 Task: Add Josh Cellars Rose Wine to the cart.
Action: Mouse moved to (915, 285)
Screenshot: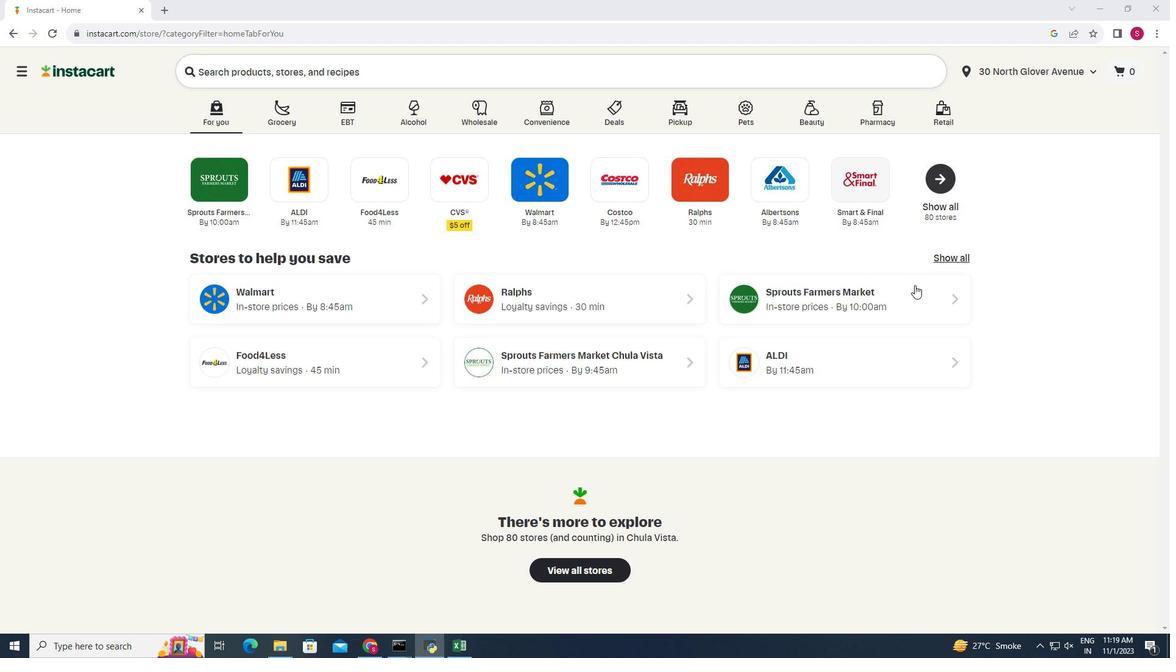 
Action: Mouse pressed left at (915, 285)
Screenshot: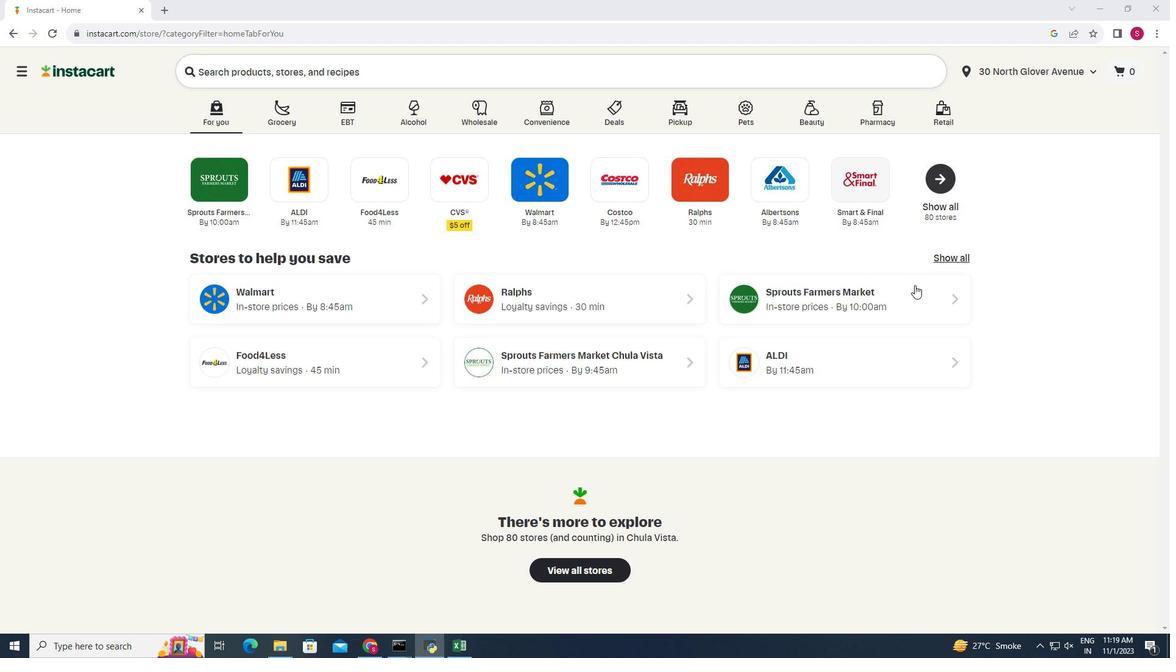 
Action: Mouse moved to (55, 584)
Screenshot: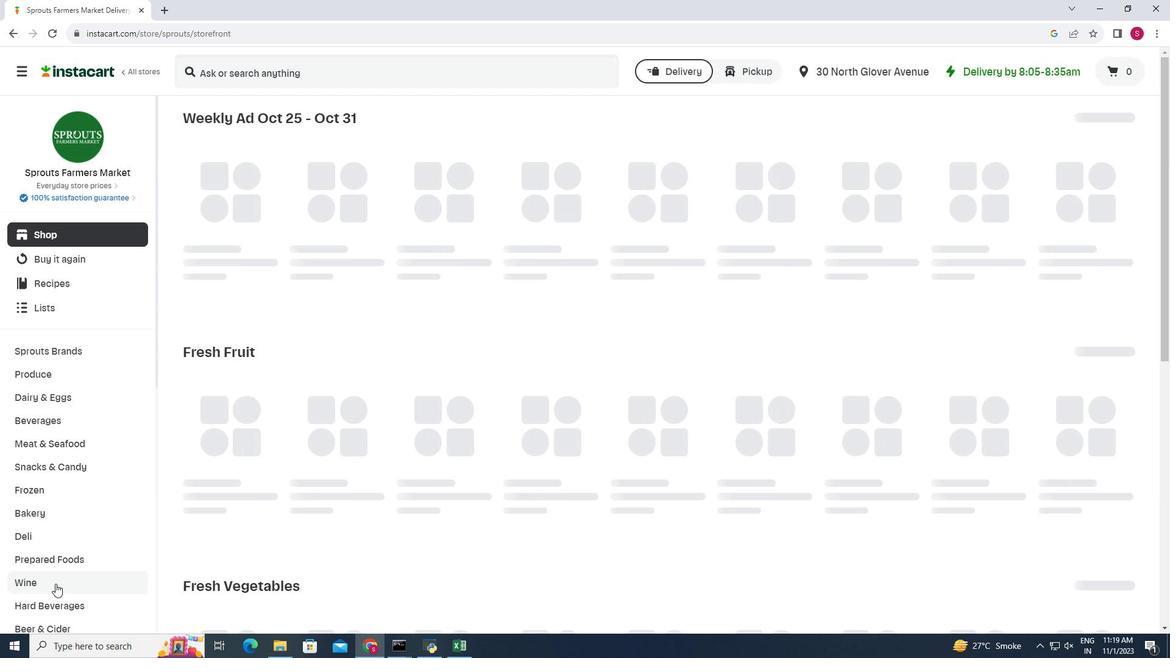 
Action: Mouse pressed left at (55, 584)
Screenshot: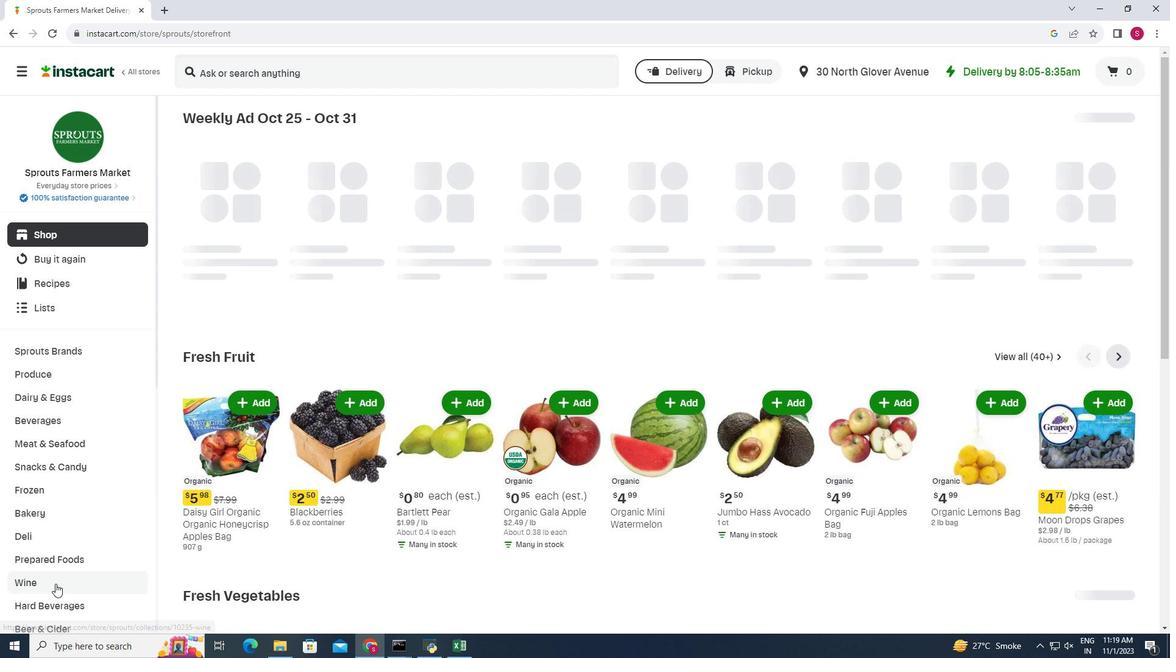 
Action: Mouse moved to (540, 154)
Screenshot: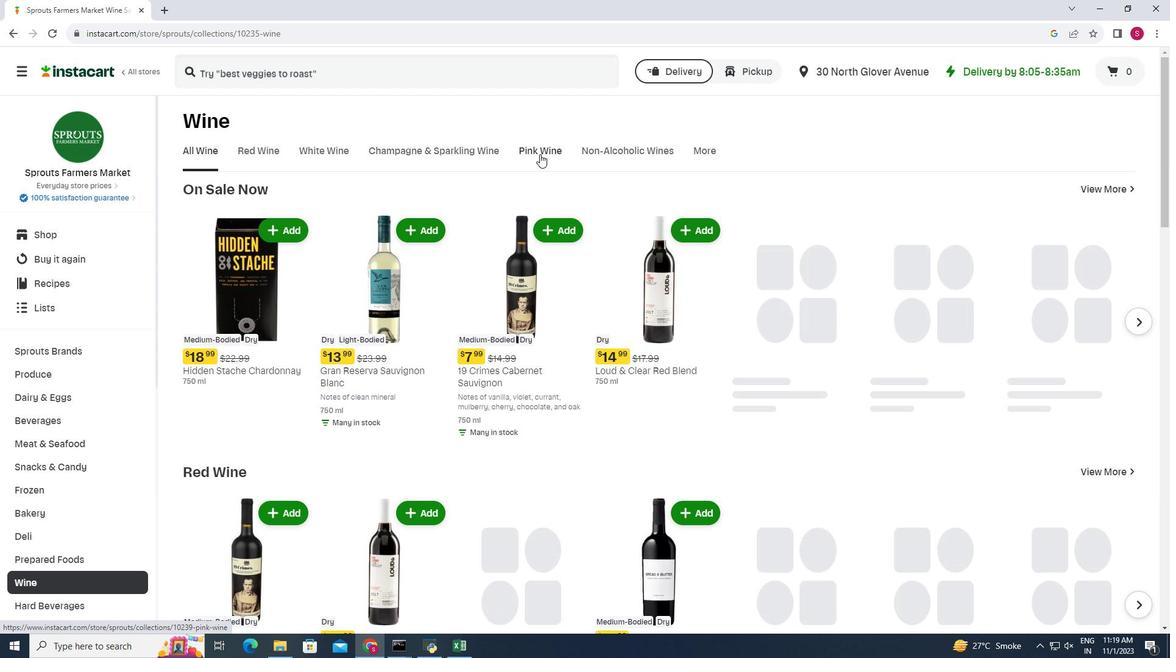 
Action: Mouse pressed left at (540, 154)
Screenshot: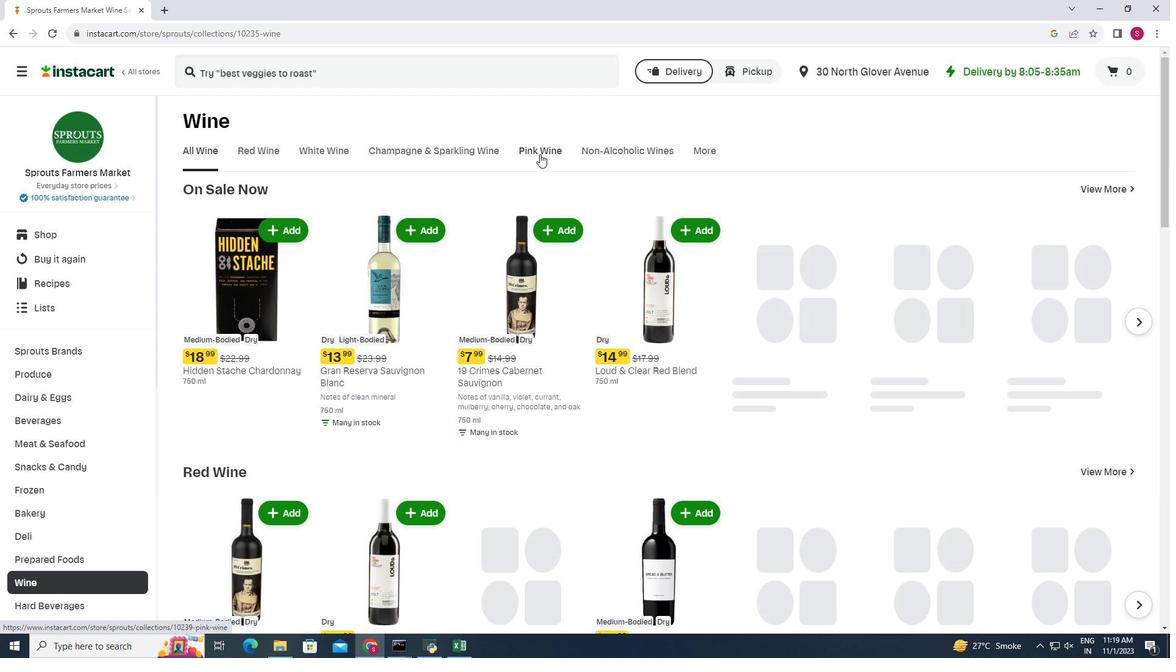 
Action: Mouse moved to (1117, 255)
Screenshot: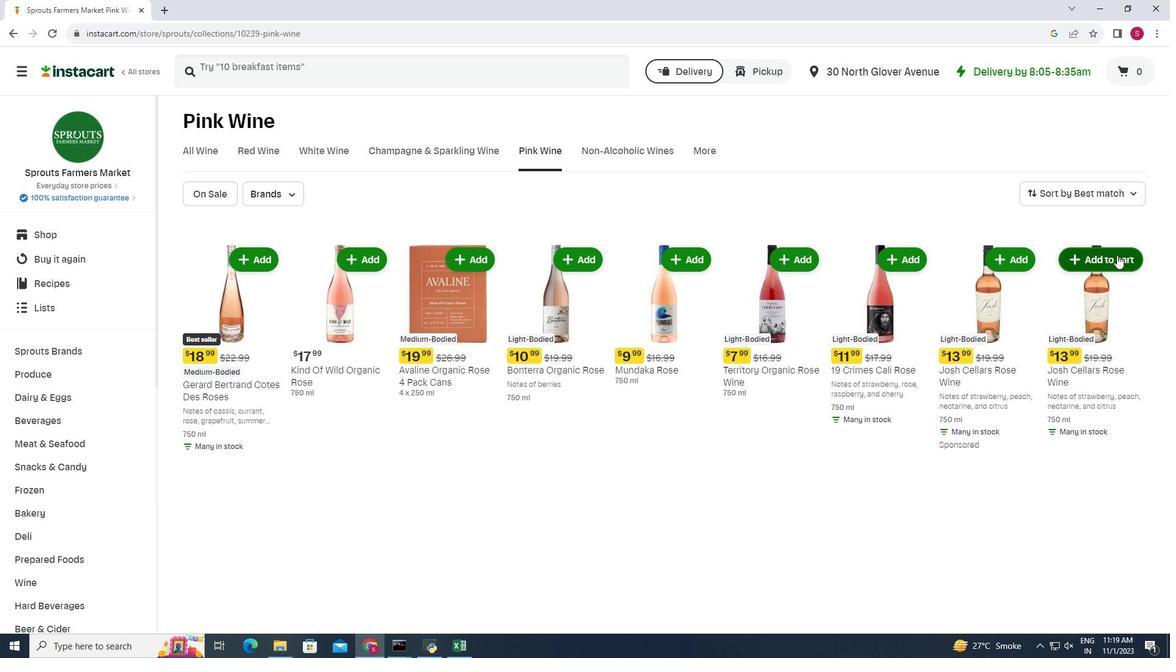
Action: Mouse pressed left at (1117, 255)
Screenshot: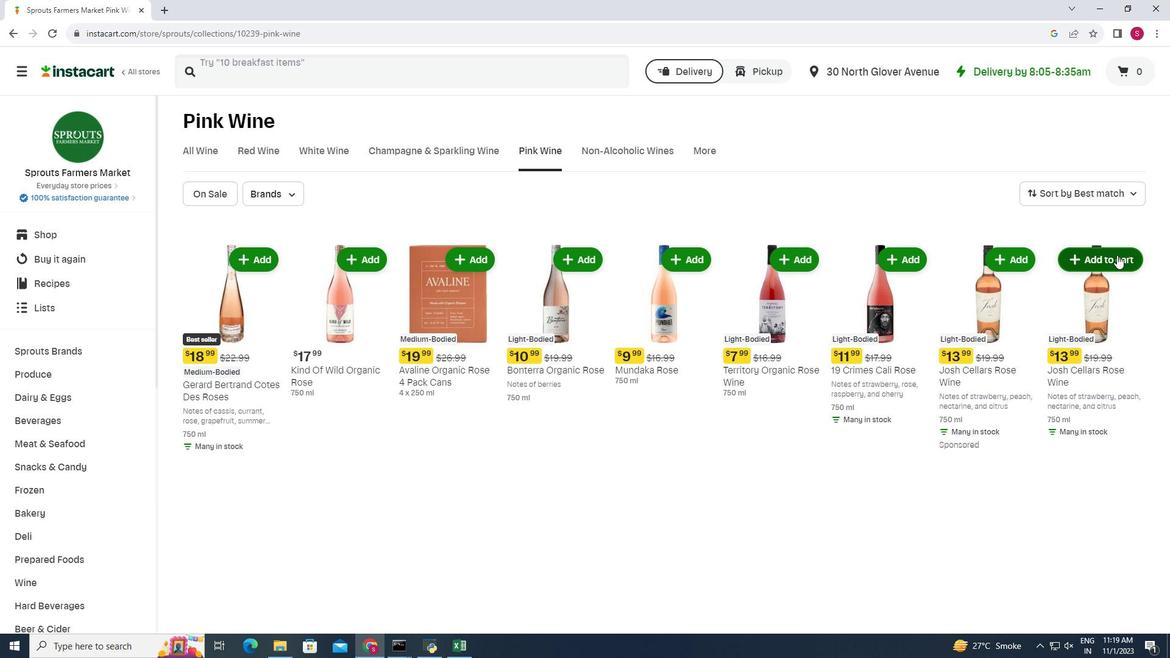 
Action: Mouse moved to (1062, 234)
Screenshot: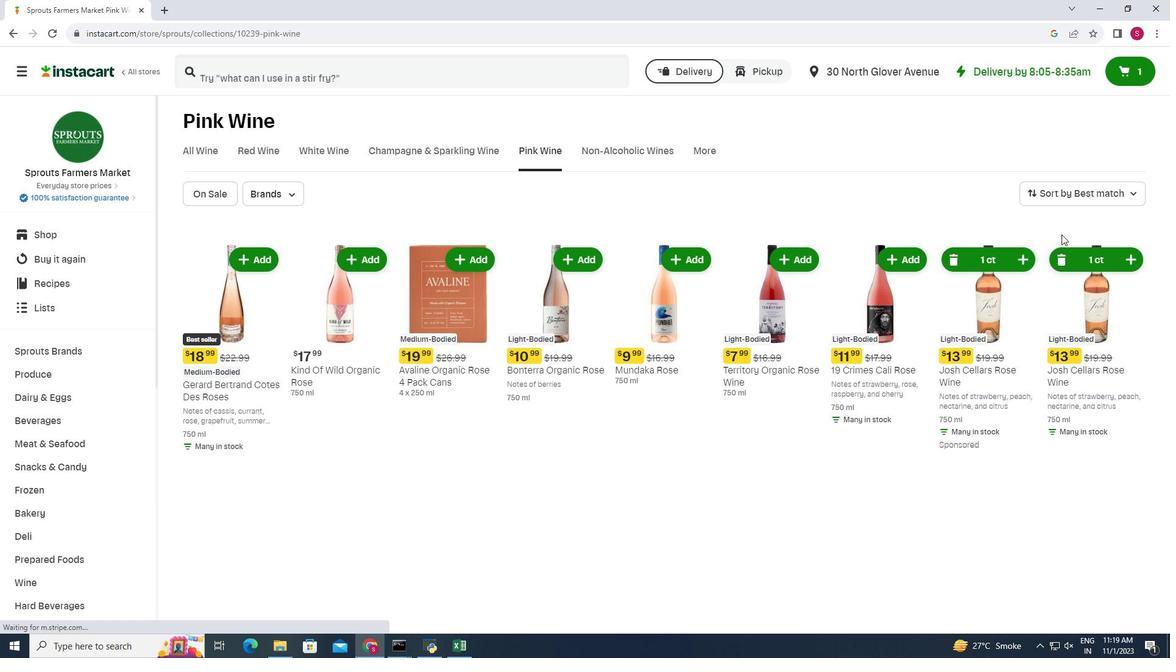 
